 Task: Look for products in the category "Green Salad" from Earthbound Farm only.
Action: Mouse moved to (16, 124)
Screenshot: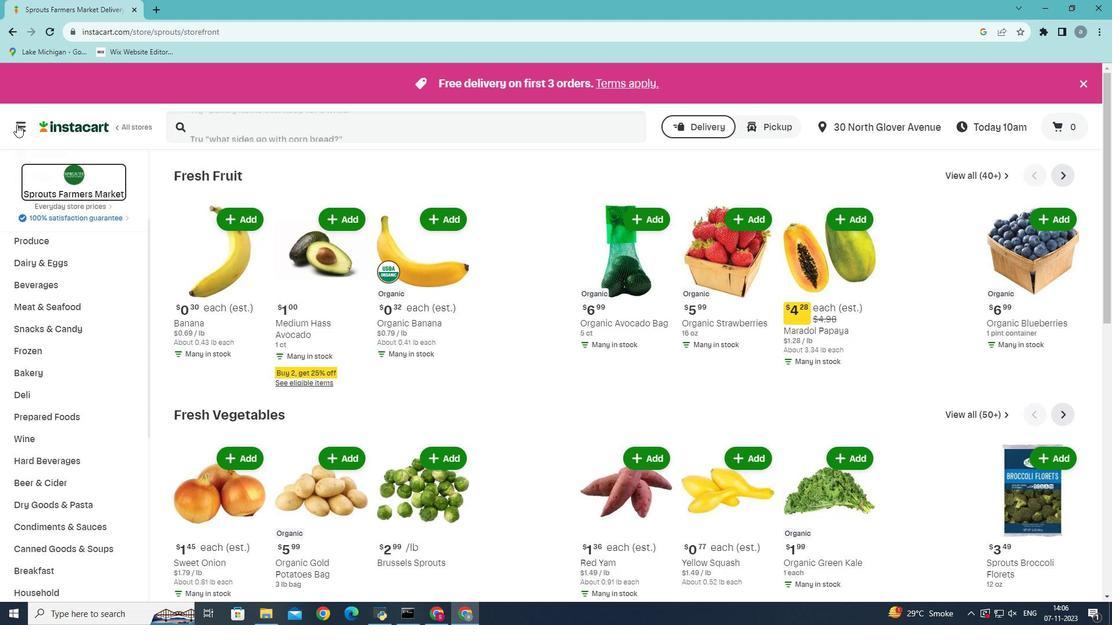 
Action: Mouse pressed left at (16, 124)
Screenshot: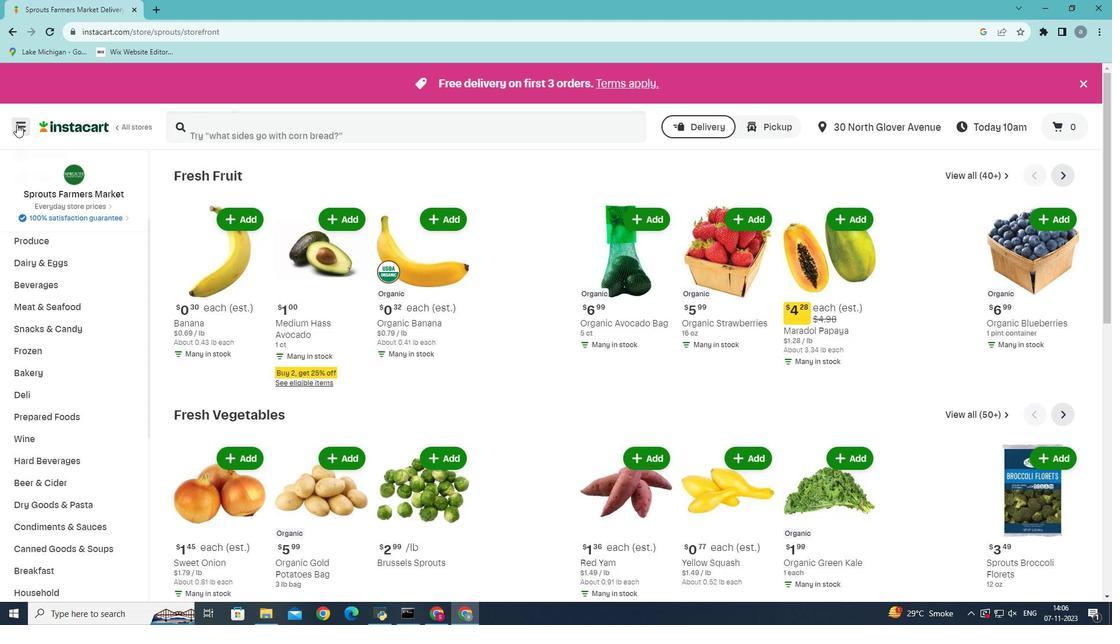 
Action: Mouse moved to (77, 325)
Screenshot: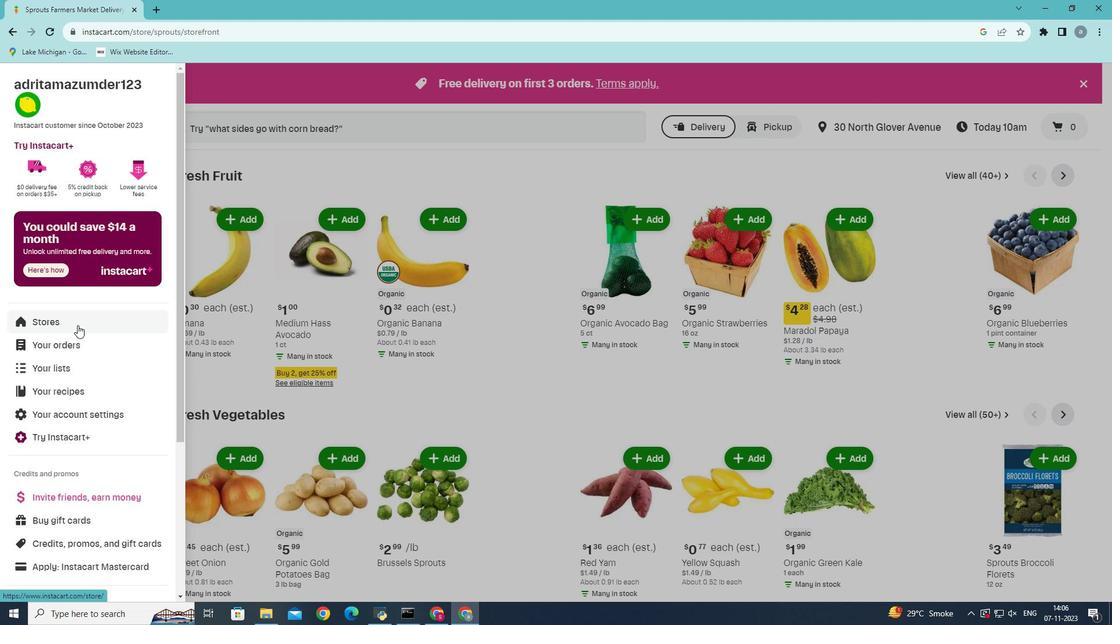 
Action: Mouse pressed left at (77, 325)
Screenshot: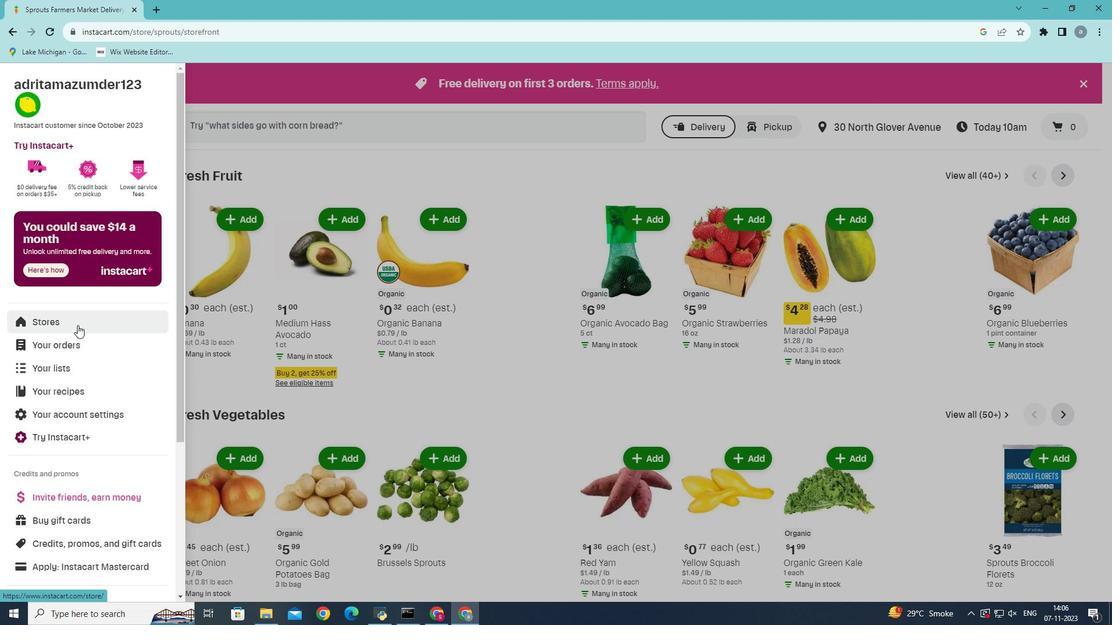 
Action: Mouse moved to (273, 130)
Screenshot: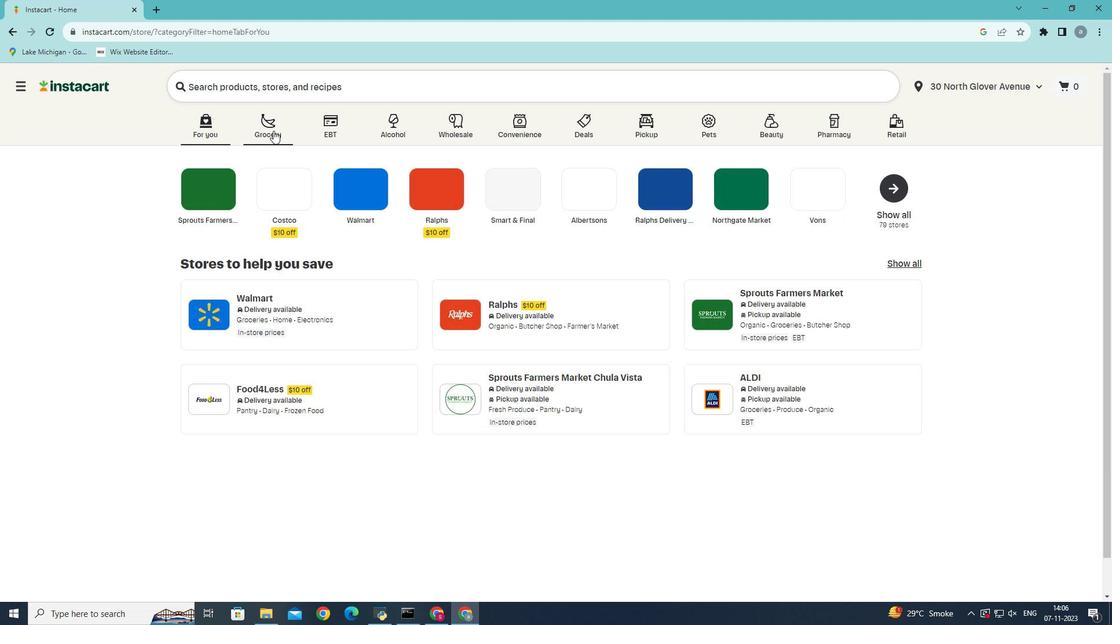 
Action: Mouse pressed left at (273, 130)
Screenshot: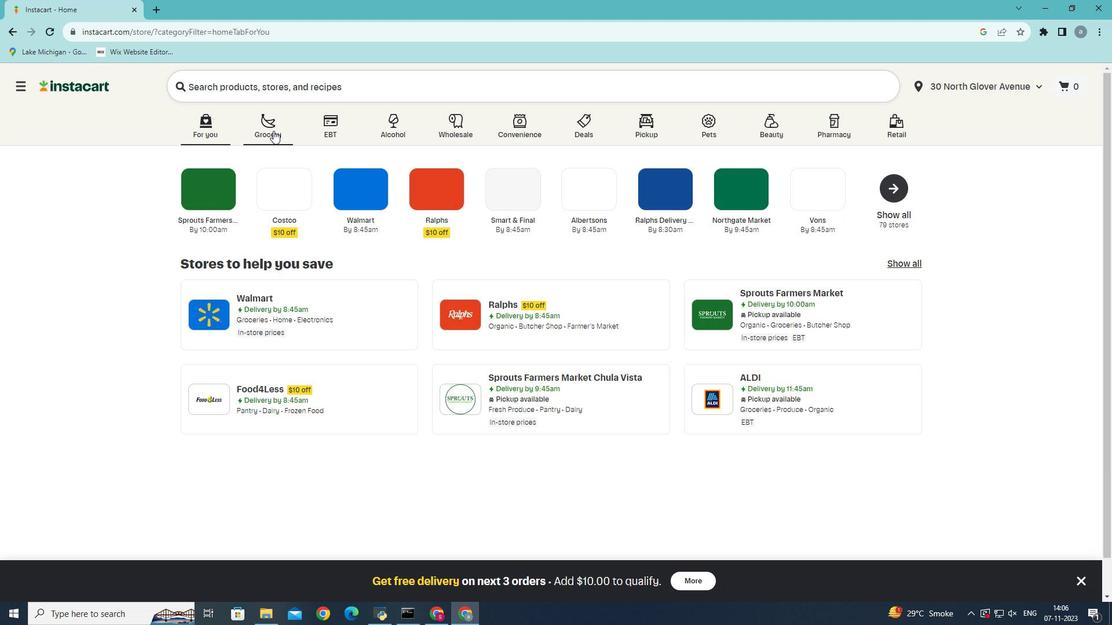 
Action: Mouse moved to (257, 354)
Screenshot: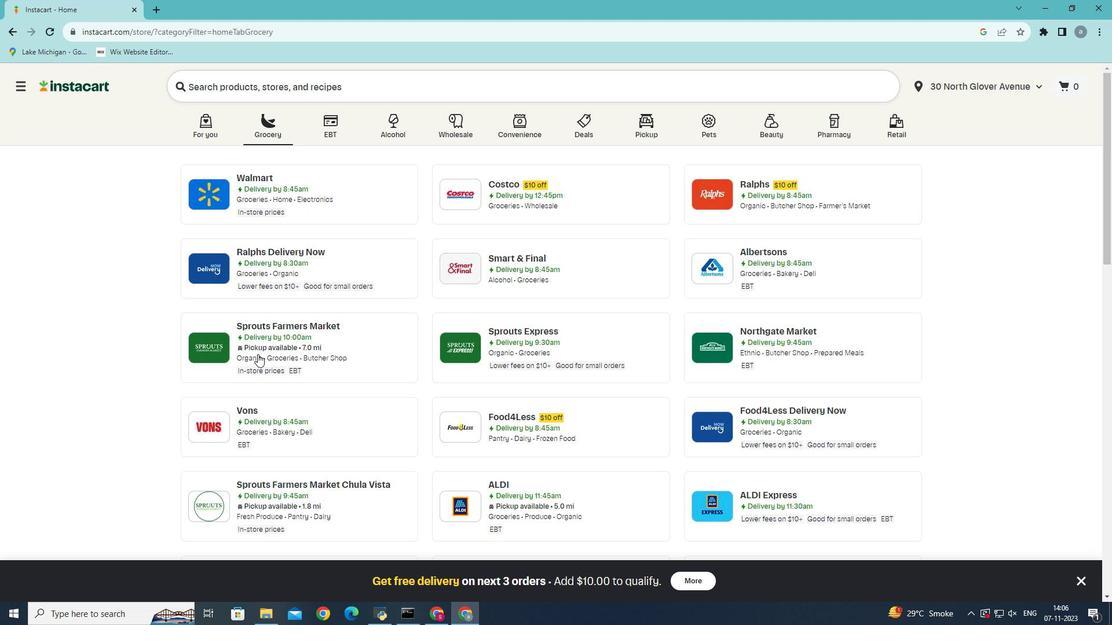 
Action: Mouse pressed left at (257, 354)
Screenshot: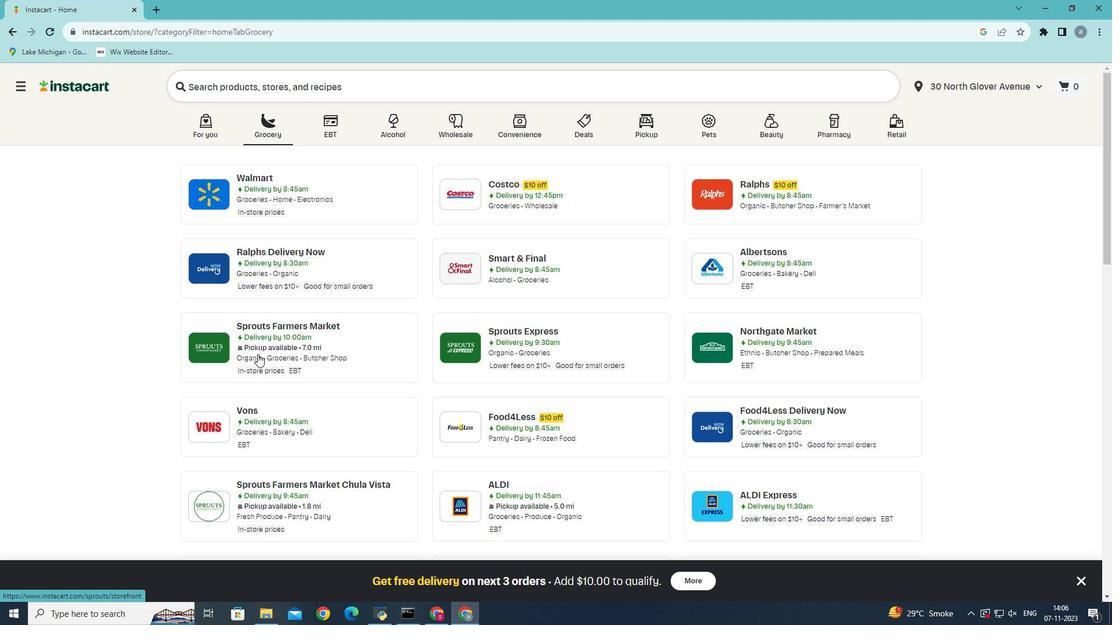 
Action: Mouse moved to (35, 460)
Screenshot: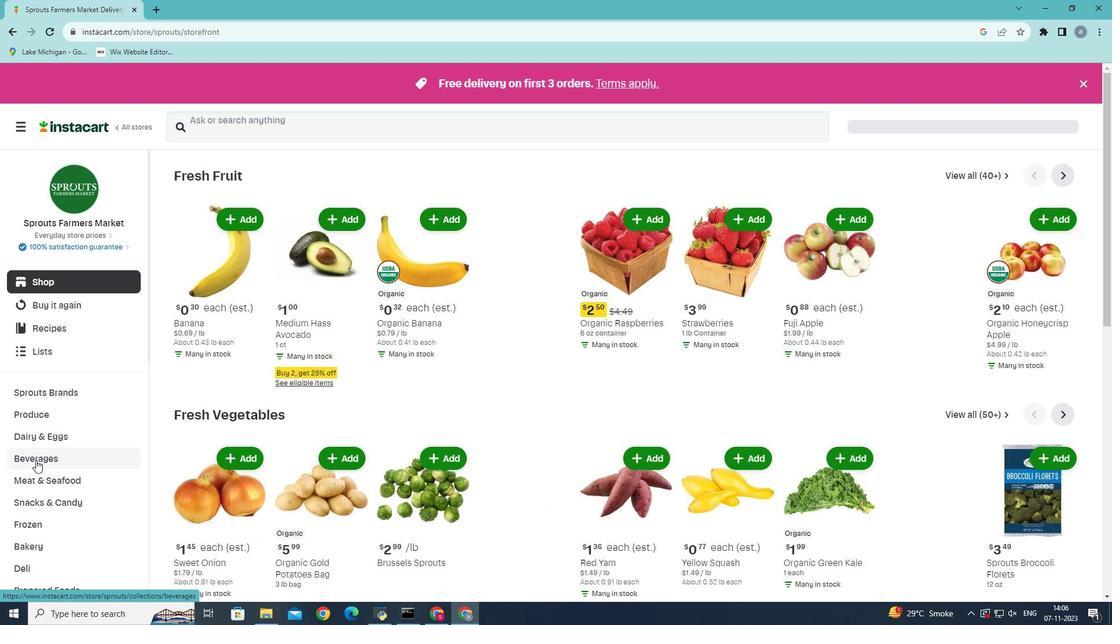 
Action: Mouse scrolled (35, 460) with delta (0, 0)
Screenshot: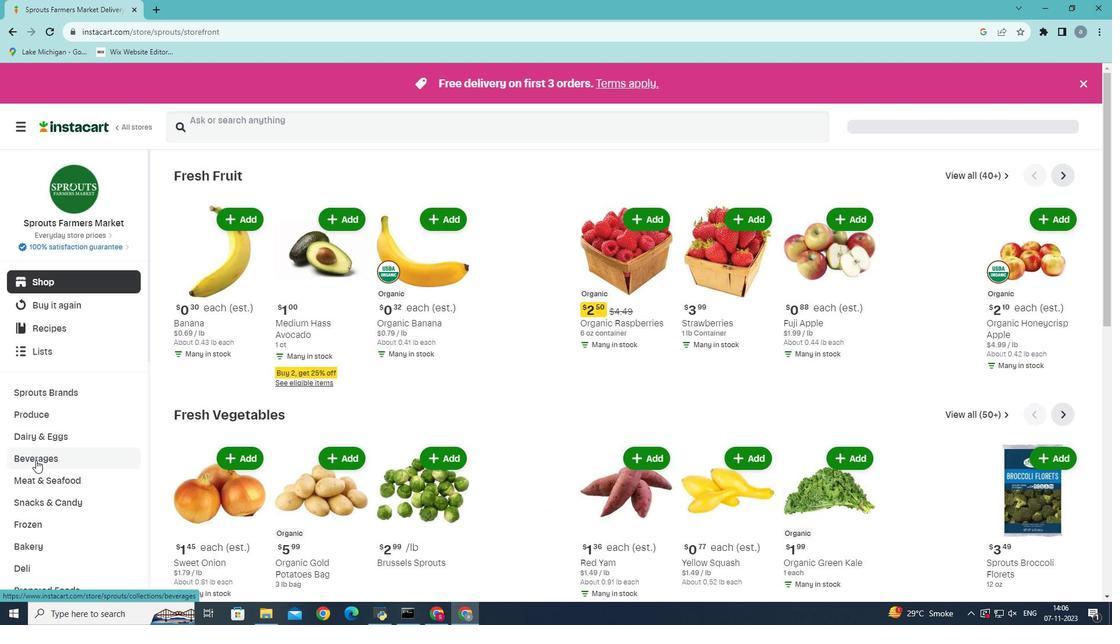 
Action: Mouse moved to (35, 460)
Screenshot: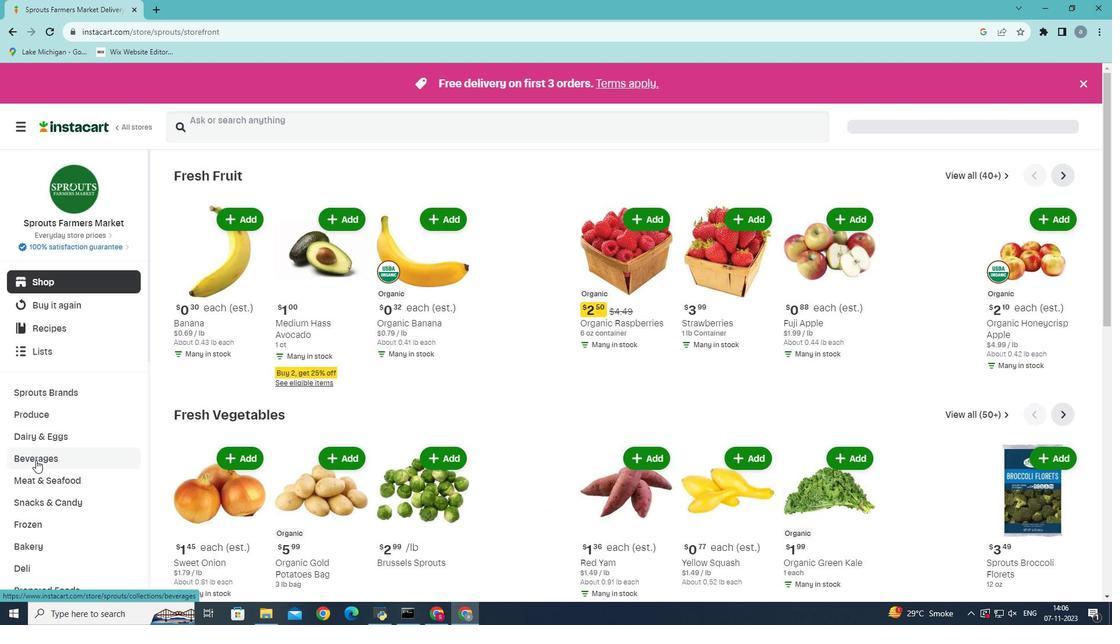 
Action: Mouse scrolled (35, 460) with delta (0, 0)
Screenshot: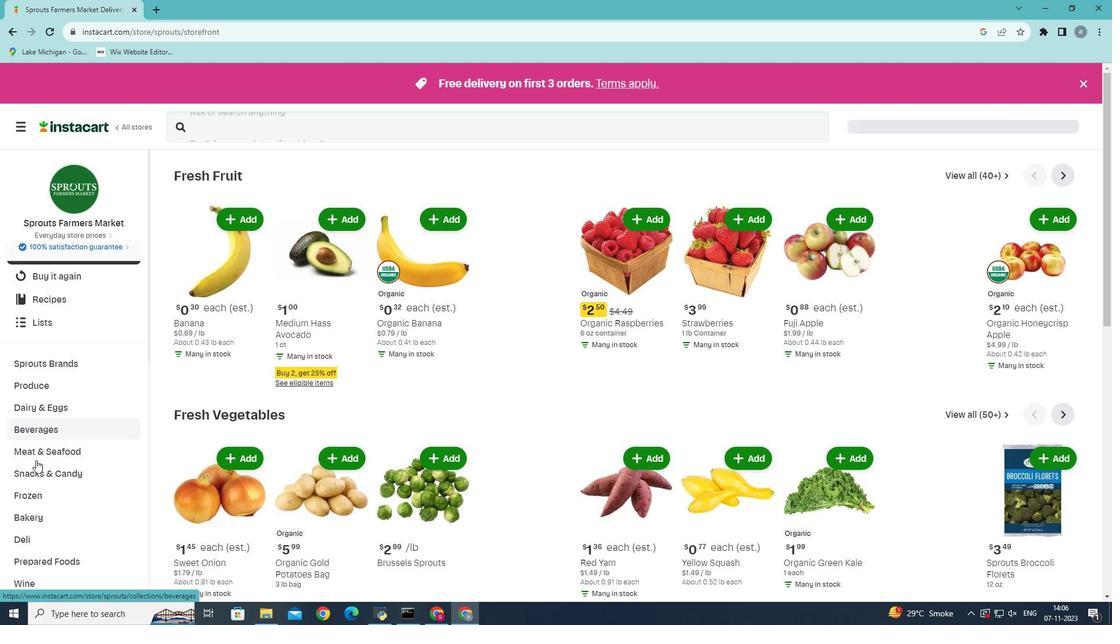 
Action: Mouse scrolled (35, 460) with delta (0, 0)
Screenshot: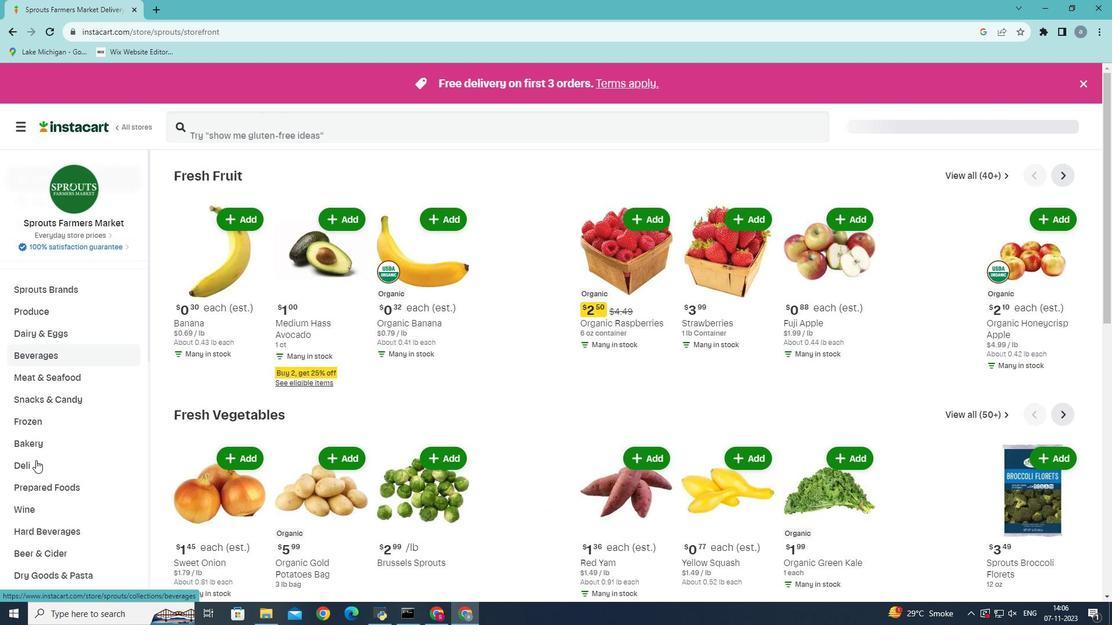 
Action: Mouse moved to (69, 420)
Screenshot: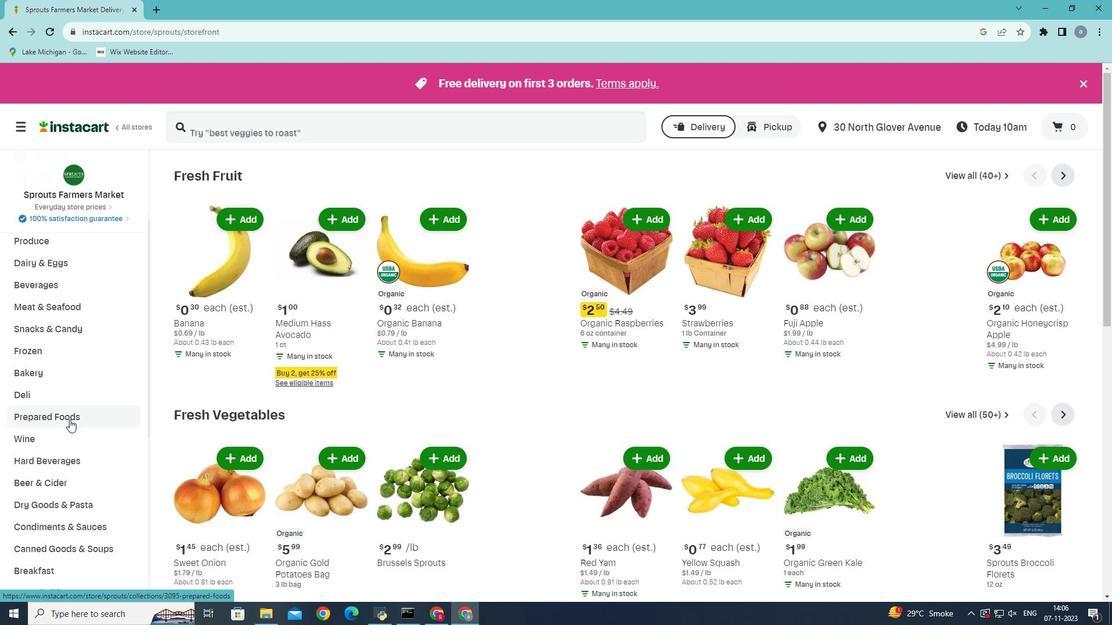
Action: Mouse pressed left at (69, 420)
Screenshot: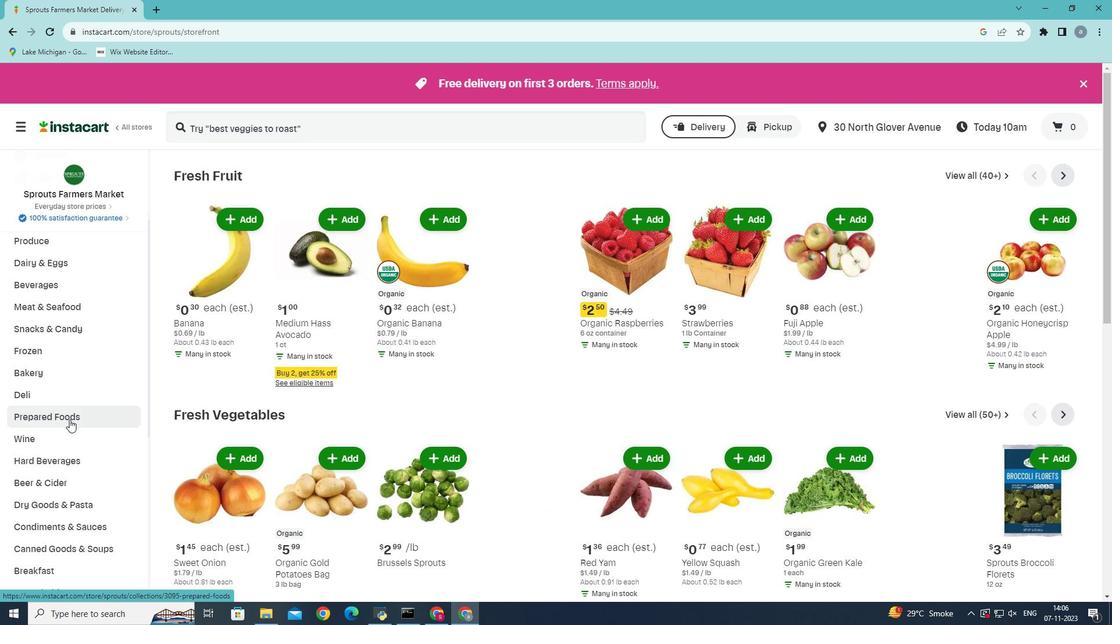 
Action: Mouse moved to (629, 205)
Screenshot: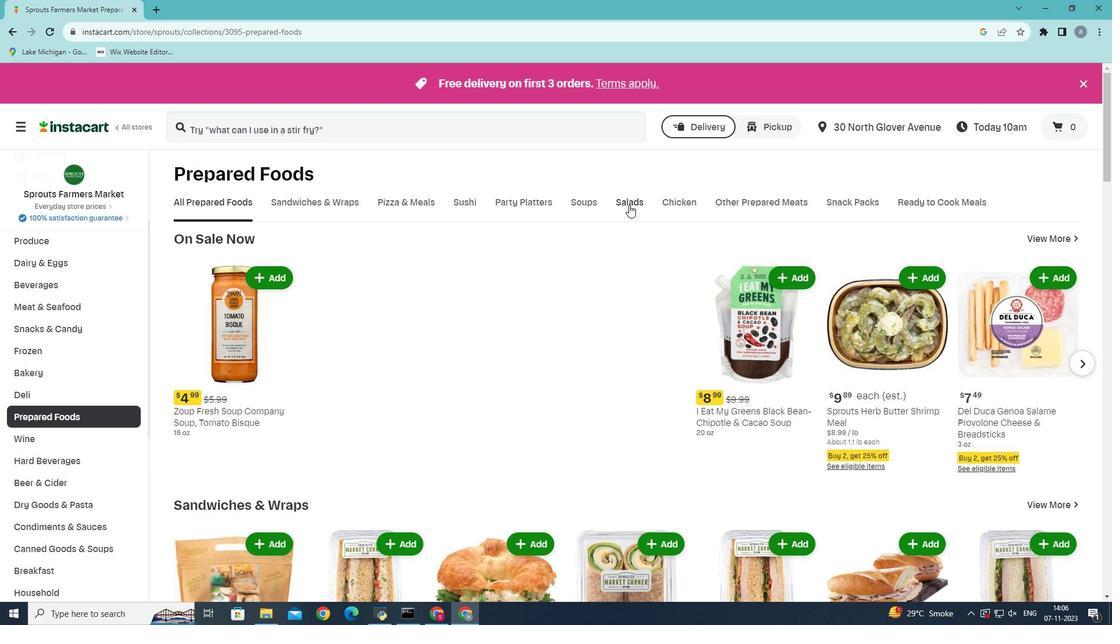 
Action: Mouse pressed left at (629, 205)
Screenshot: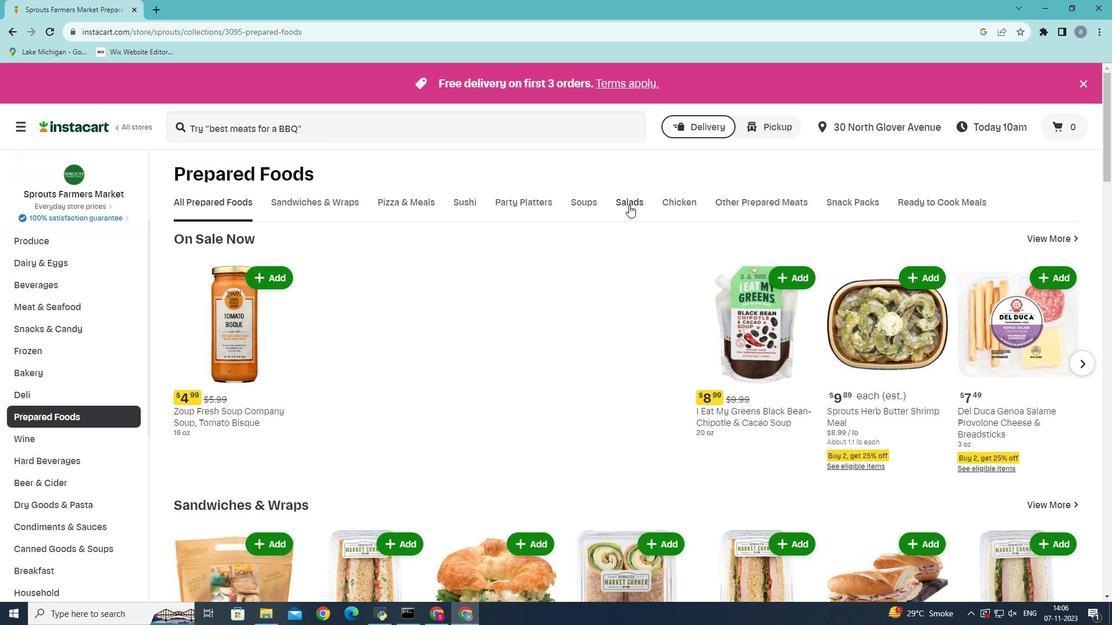 
Action: Mouse moved to (472, 246)
Screenshot: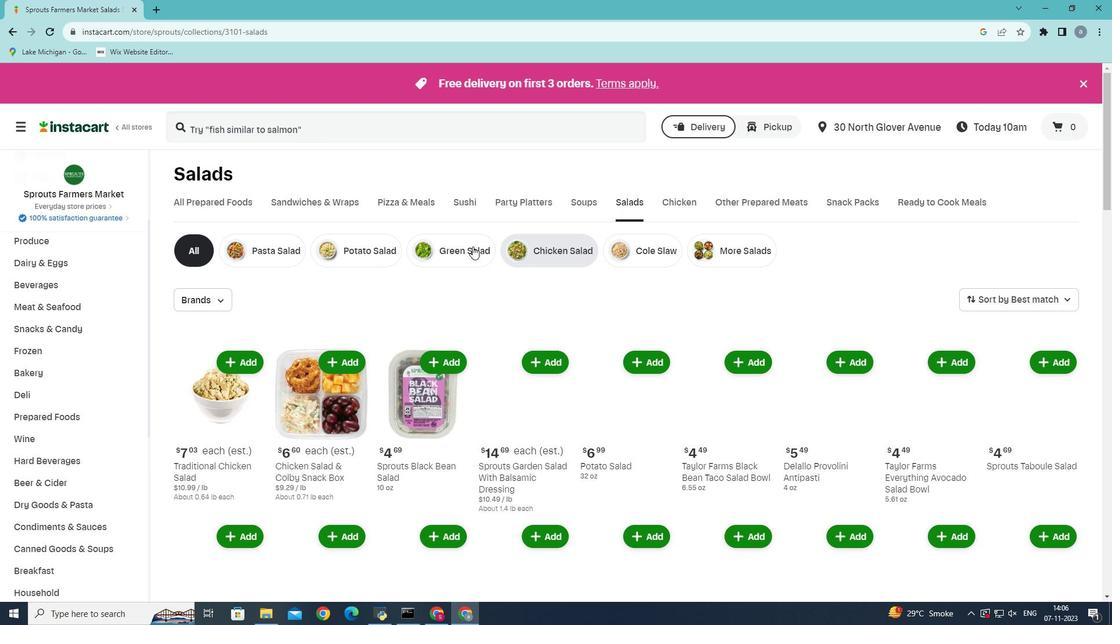 
Action: Mouse pressed left at (472, 246)
Screenshot: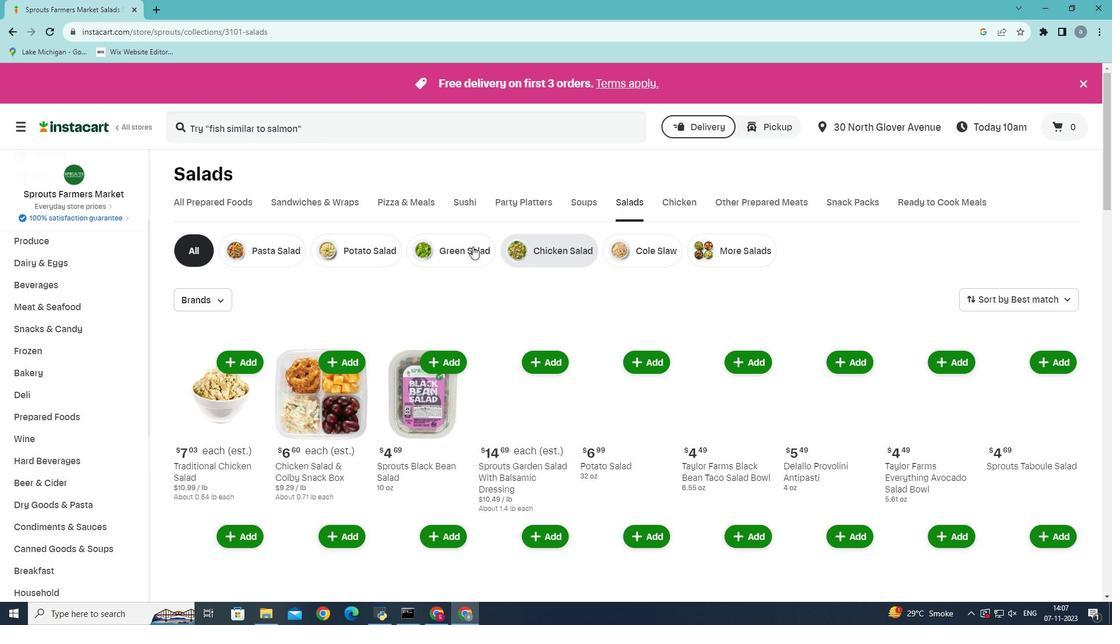 
Action: Mouse moved to (219, 294)
Screenshot: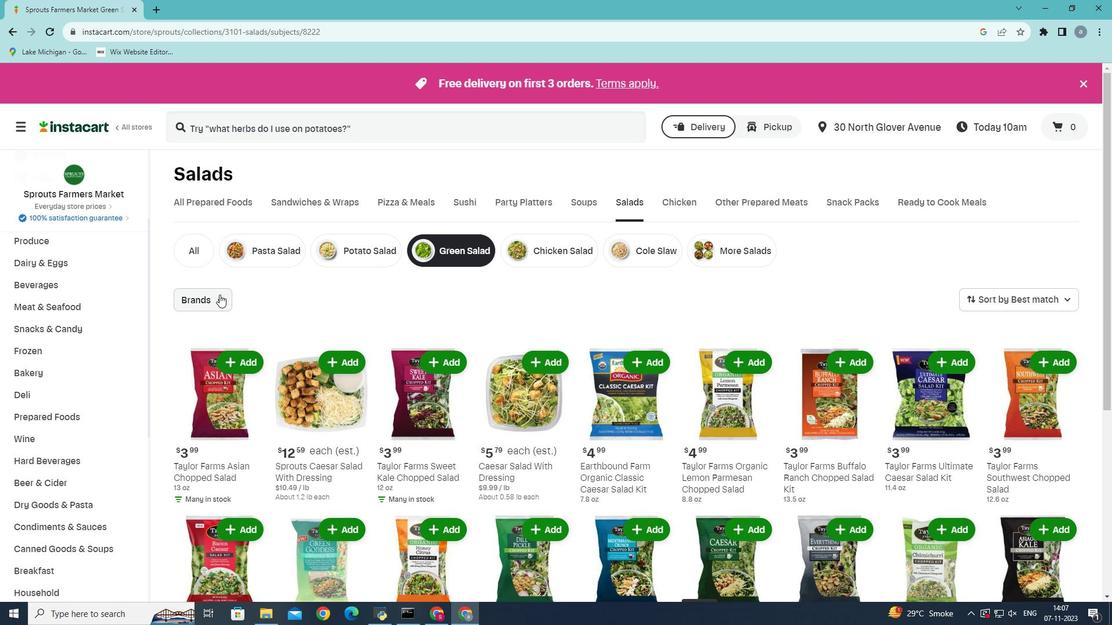 
Action: Mouse pressed left at (219, 294)
Screenshot: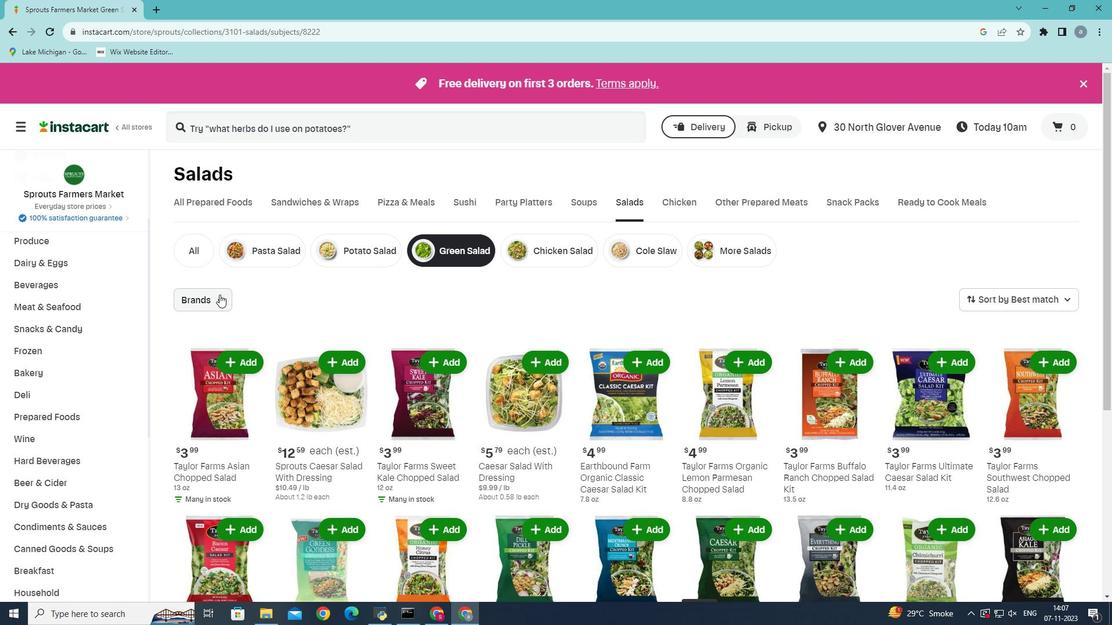 
Action: Mouse moved to (214, 394)
Screenshot: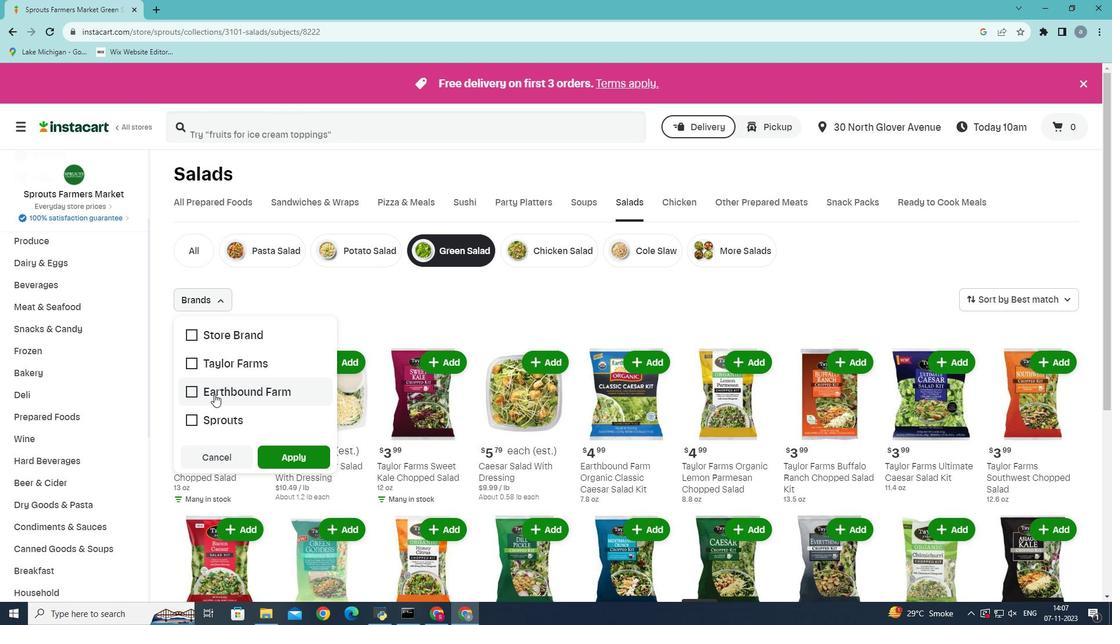 
Action: Mouse pressed left at (214, 394)
Screenshot: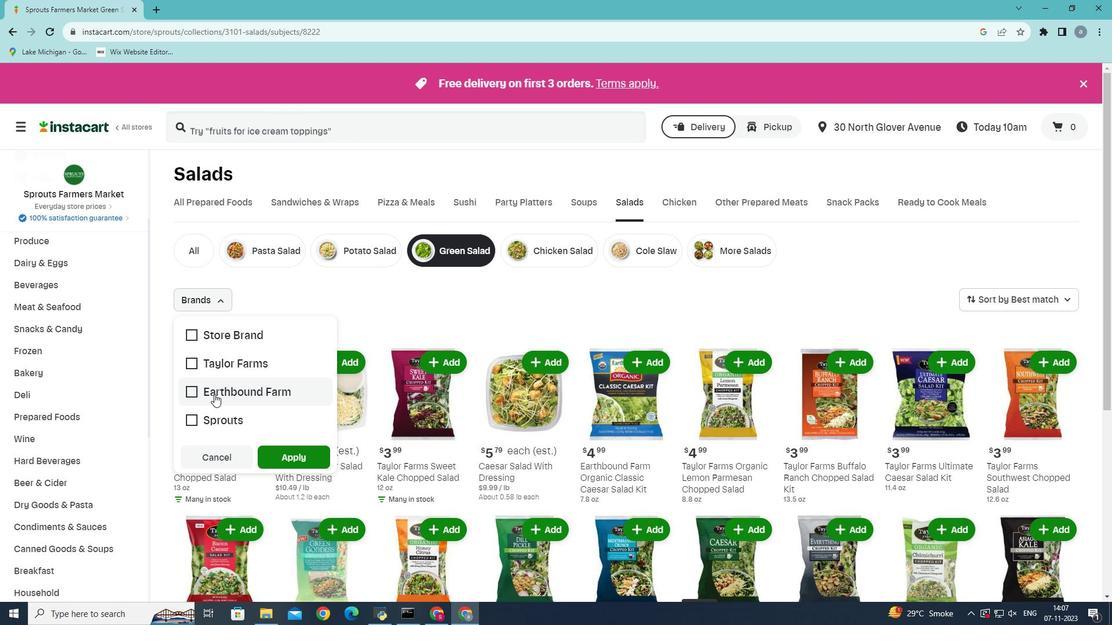 
Action: Mouse moved to (299, 466)
Screenshot: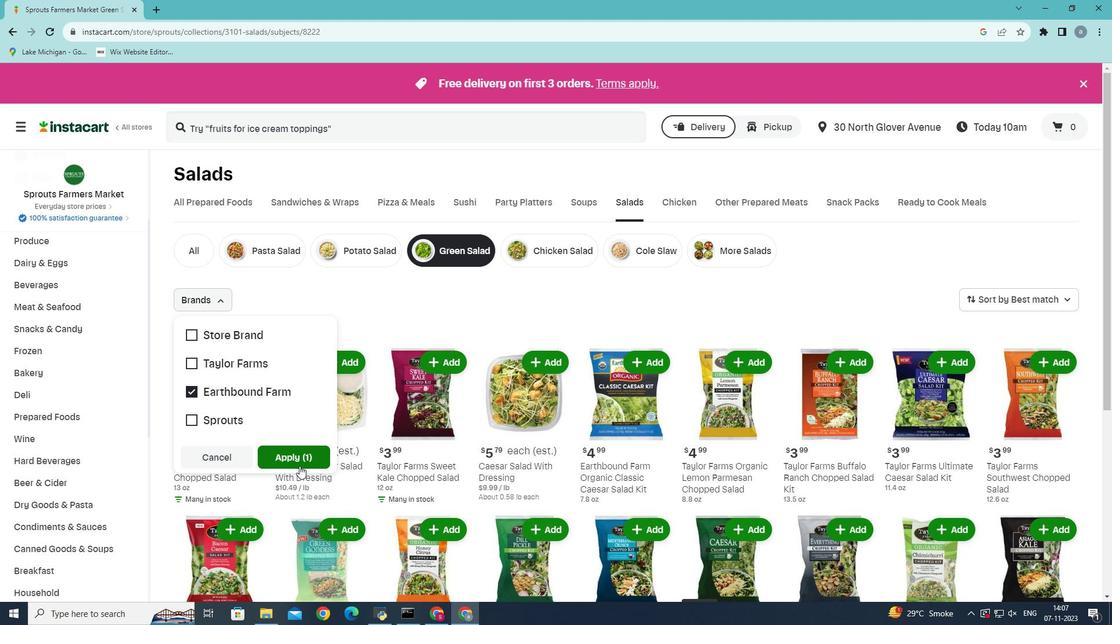 
Action: Mouse pressed left at (299, 466)
Screenshot: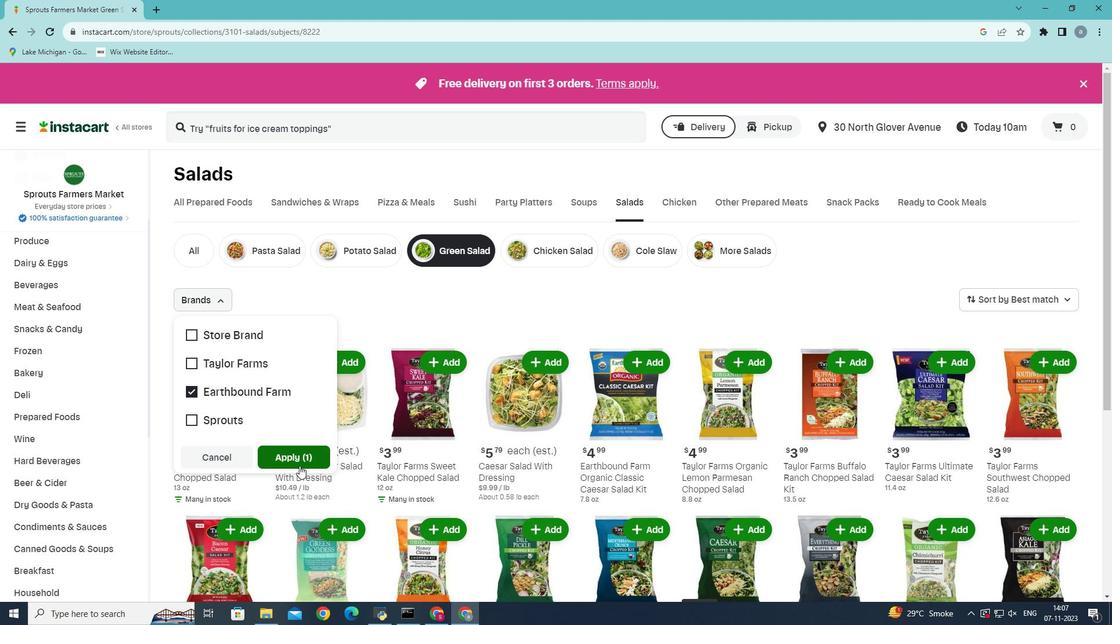 
Action: Mouse moved to (512, 370)
Screenshot: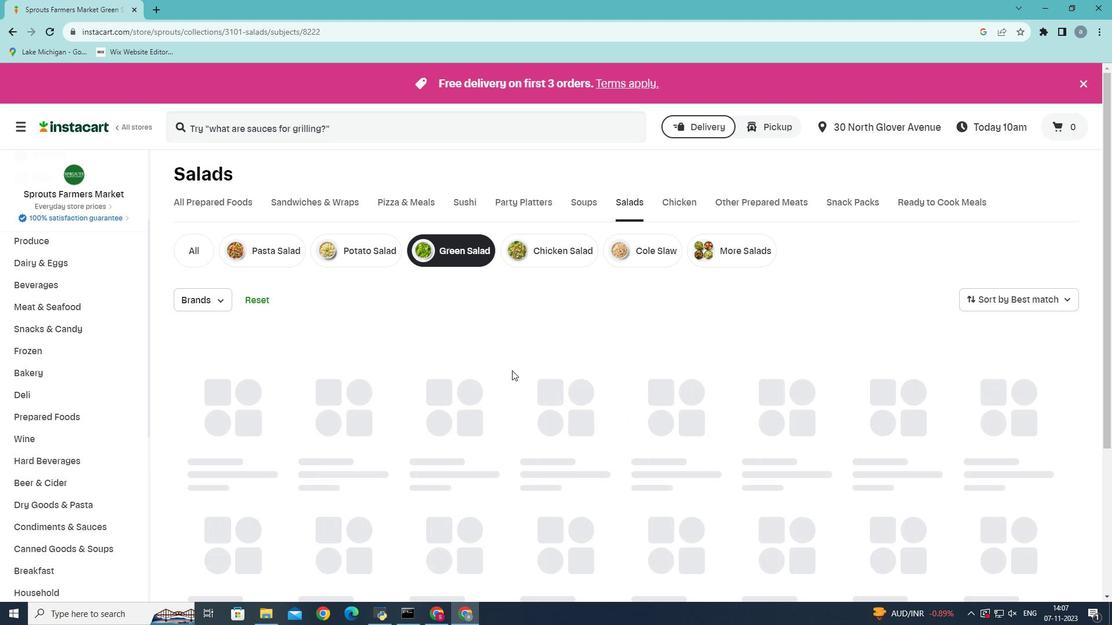 
